 Task: Customize the url for your profile to reflect "TechWizard123".
Action: Mouse moved to (1019, 166)
Screenshot: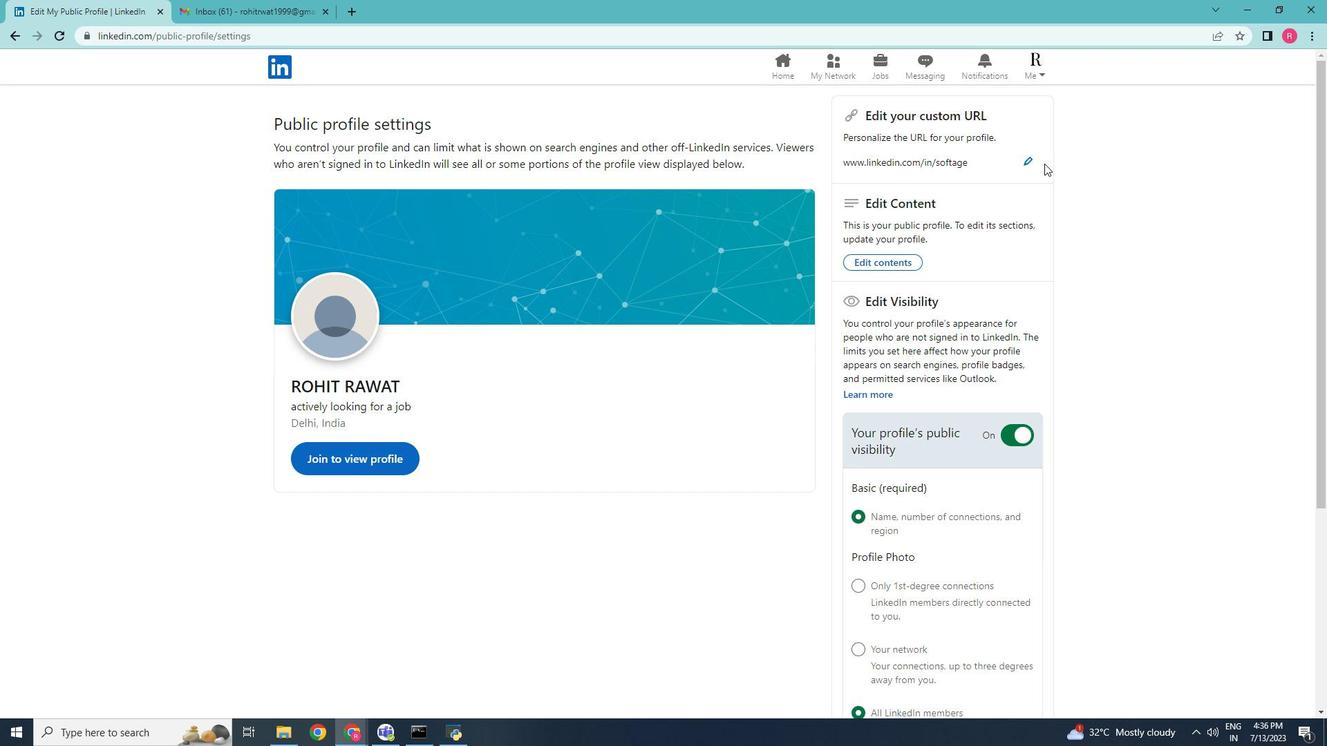 
Action: Mouse pressed left at (1019, 166)
Screenshot: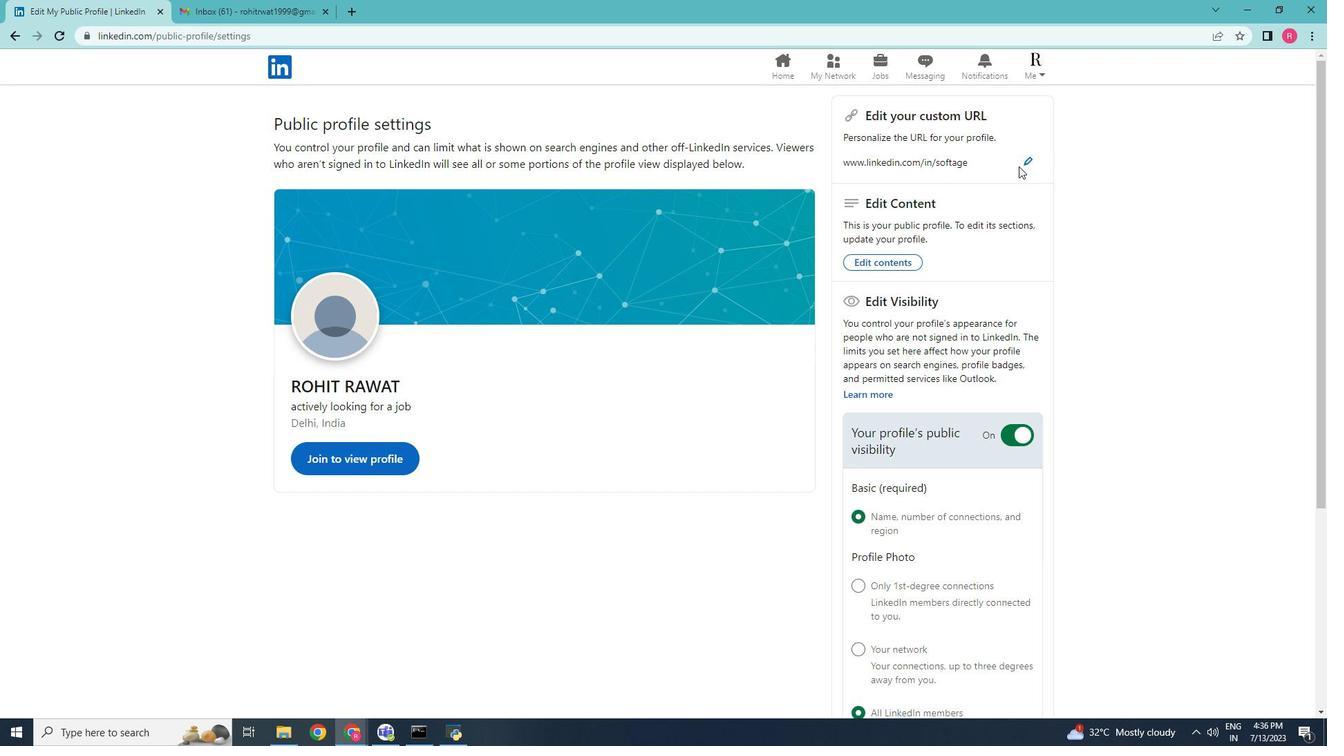 
Action: Mouse moved to (1001, 161)
Screenshot: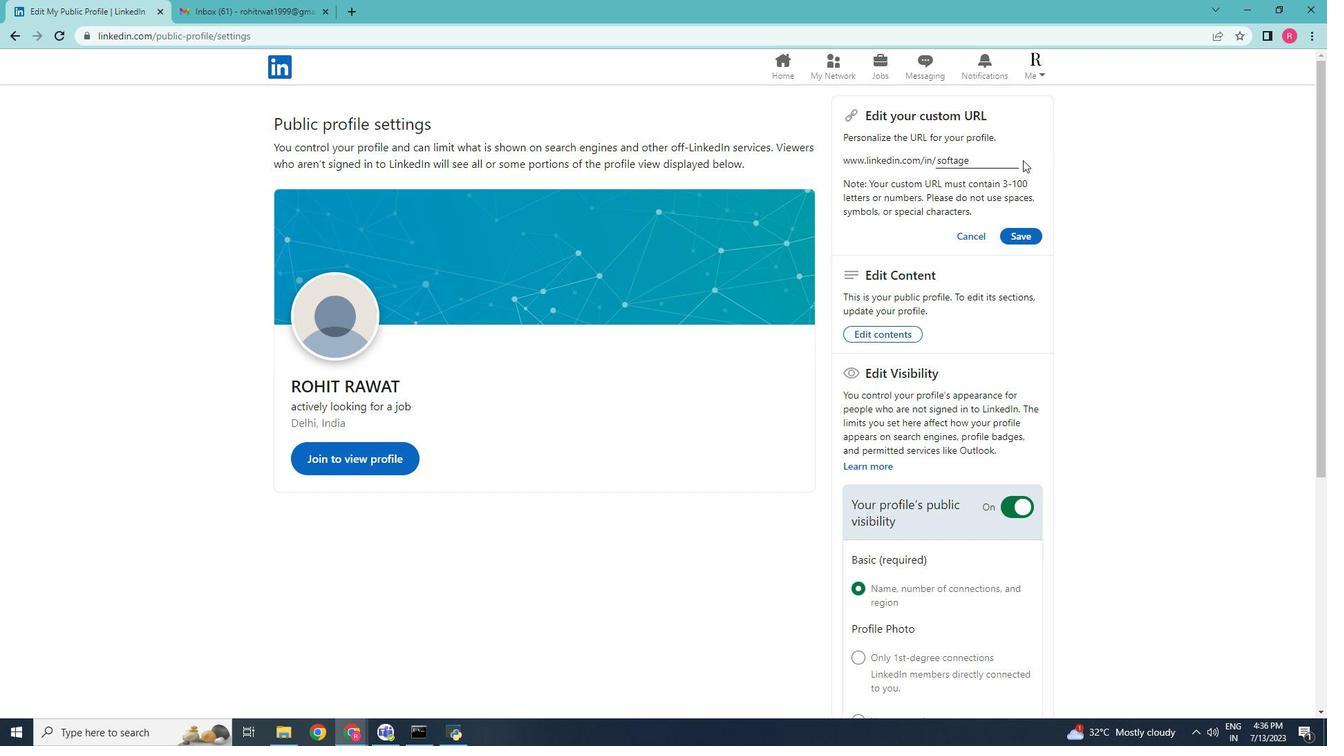 
Action: Mouse pressed left at (1001, 161)
Screenshot: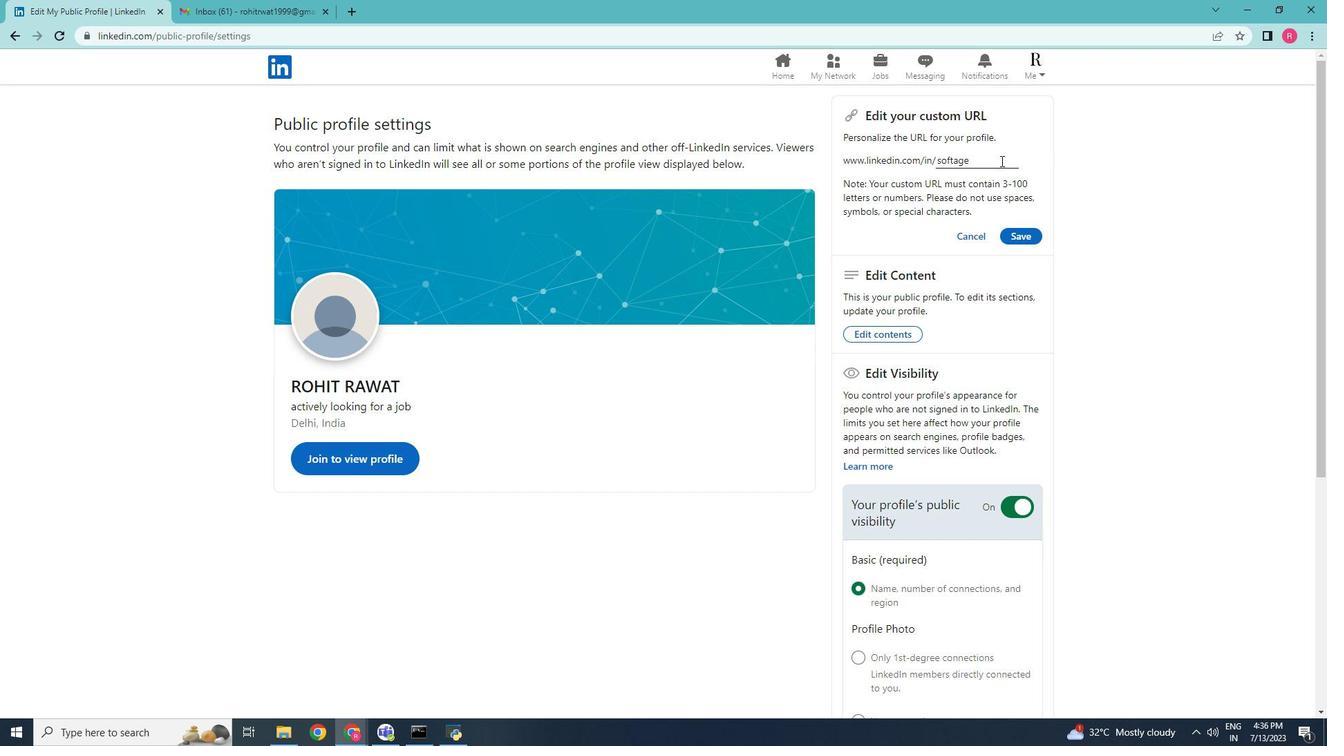 
Action: Mouse moved to (919, 161)
Screenshot: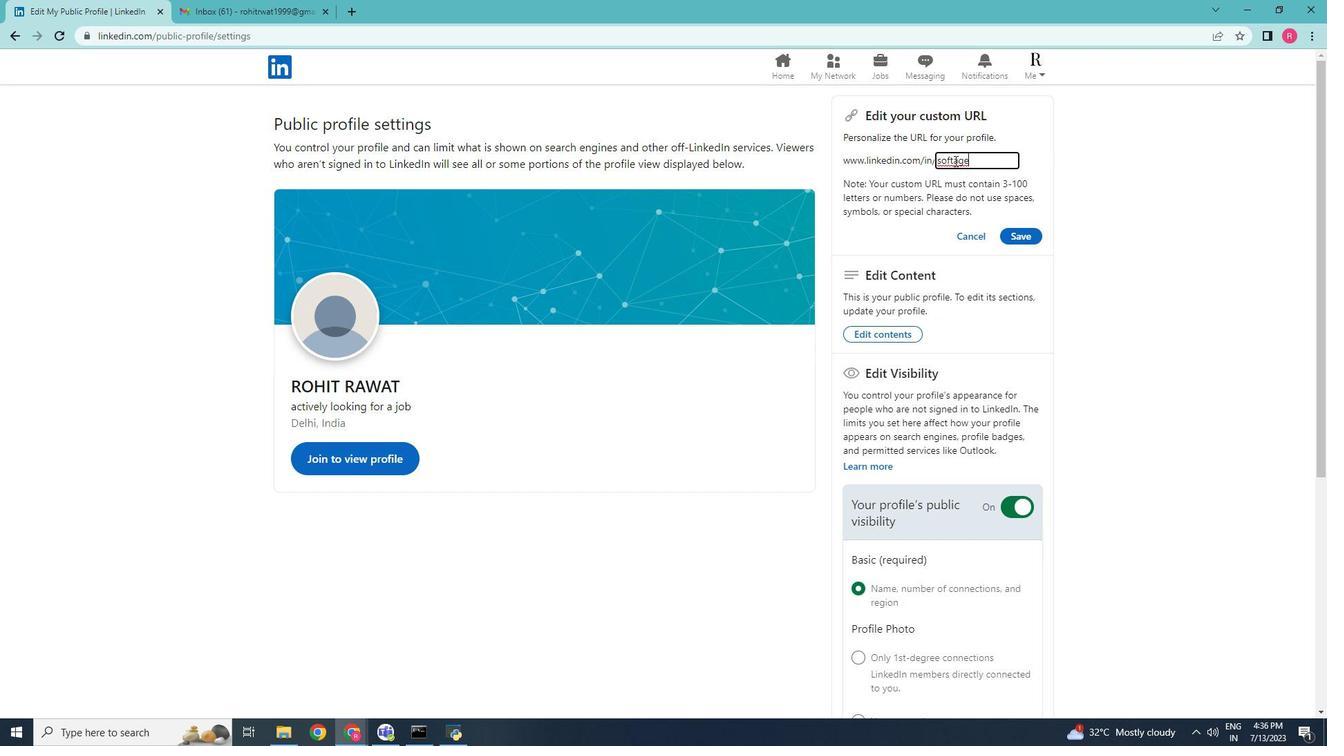 
Action: Key pressed <Key.shift>Tech<Key.shift>Wizard123
Screenshot: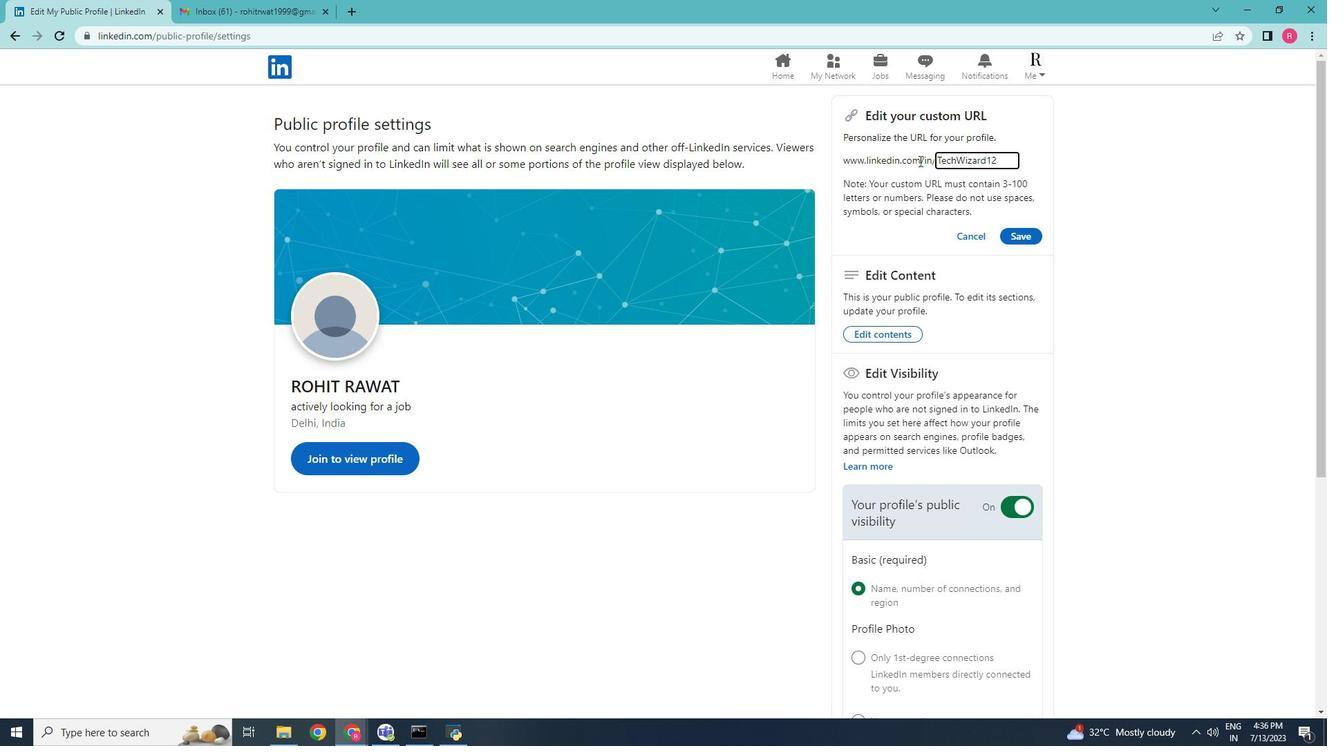 
Action: Mouse moved to (1031, 235)
Screenshot: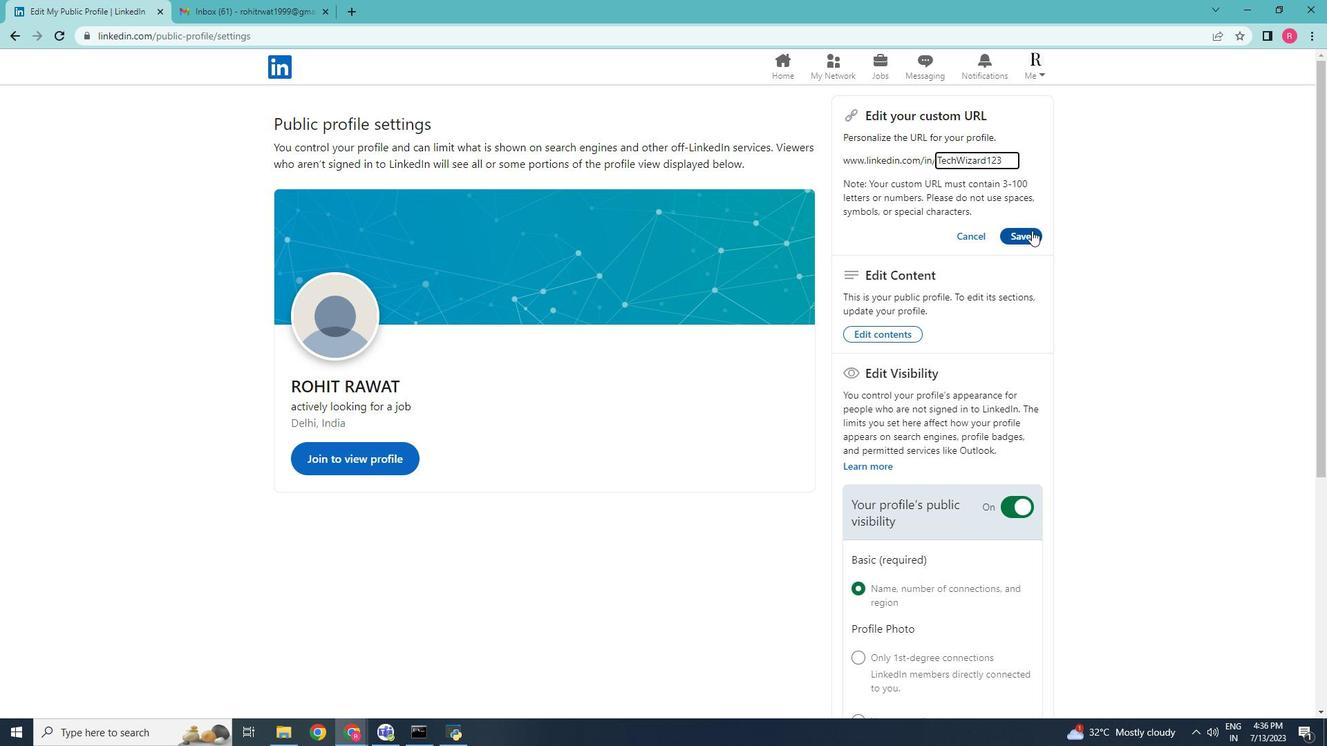 
Action: Mouse pressed left at (1031, 235)
Screenshot: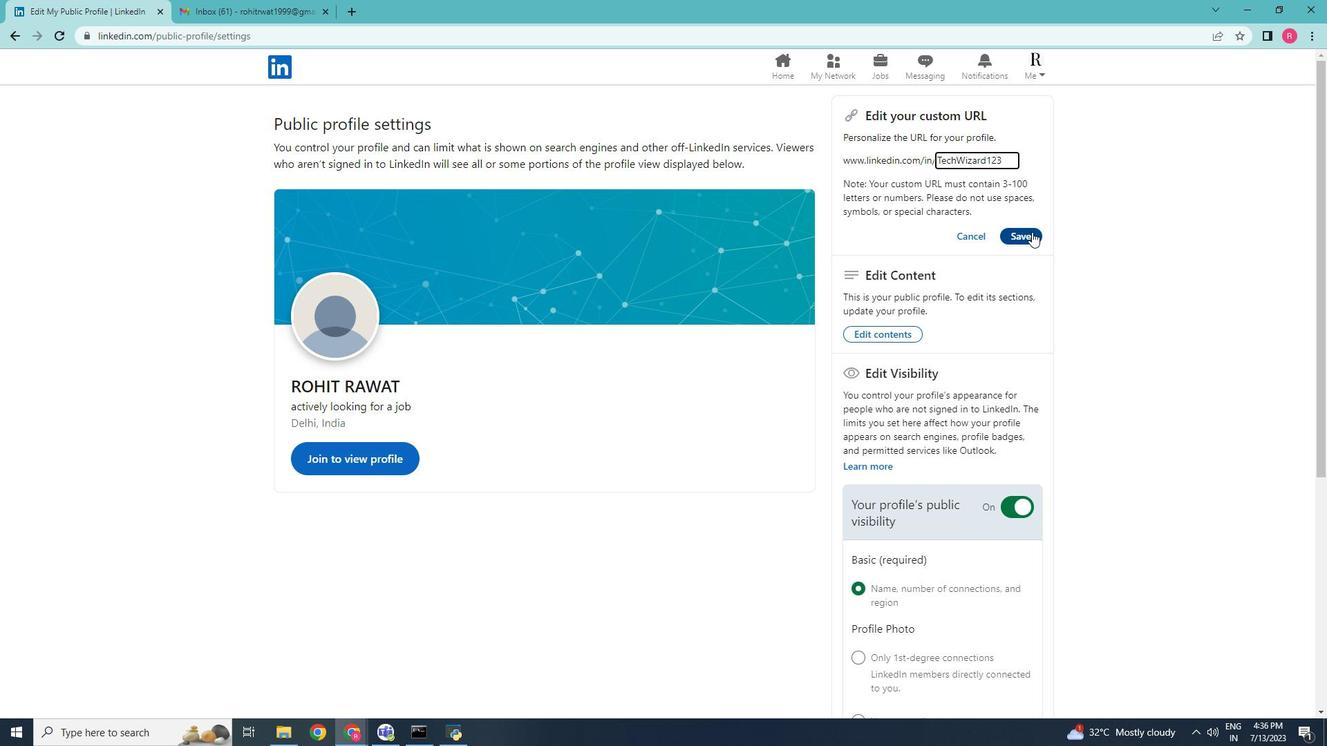 
Action: Mouse moved to (1029, 235)
Screenshot: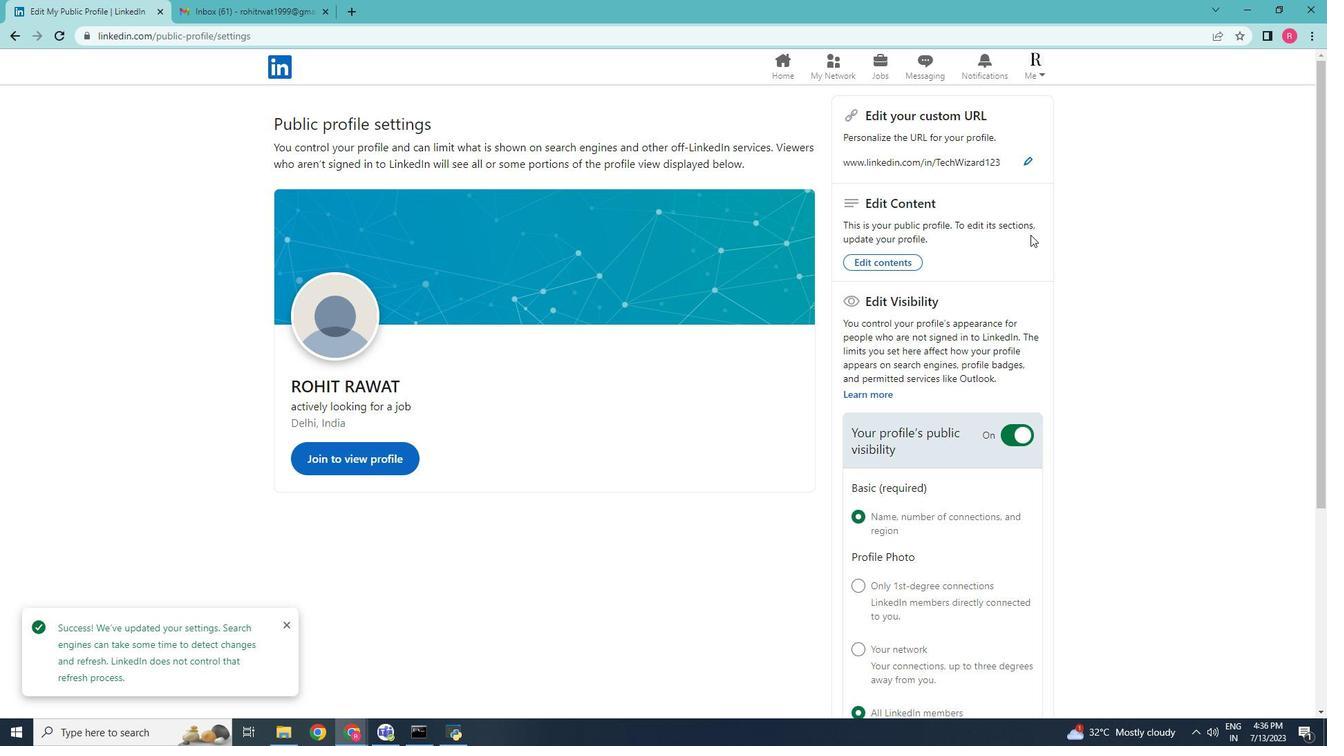 
